 Task: Open Card Card0000000193 in Board Board0000000049 in Workspace WS0000000017 in Trello. Add Member mailaustralia7@gmail.com to Card Card0000000193 in Board Board0000000049 in Workspace WS0000000017 in Trello. Add Green Label titled Label0000000193 to Card Card0000000193 in Board Board0000000049 in Workspace WS0000000017 in Trello. Add Checklist CL0000000193 to Card Card0000000193 in Board Board0000000049 in Workspace WS0000000017 in Trello. Add Dates with Start Date as Apr 08 2023 and Due Date as Apr 30 2023 to Card Card0000000193 in Board Board0000000049 in Workspace WS0000000017 in Trello
Action: Mouse moved to (194, 162)
Screenshot: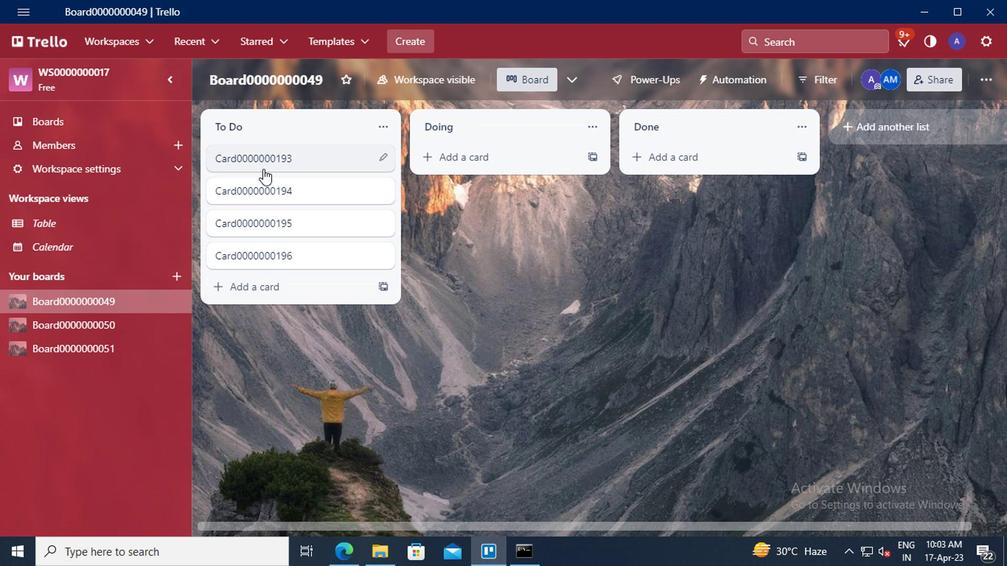 
Action: Mouse pressed left at (194, 162)
Screenshot: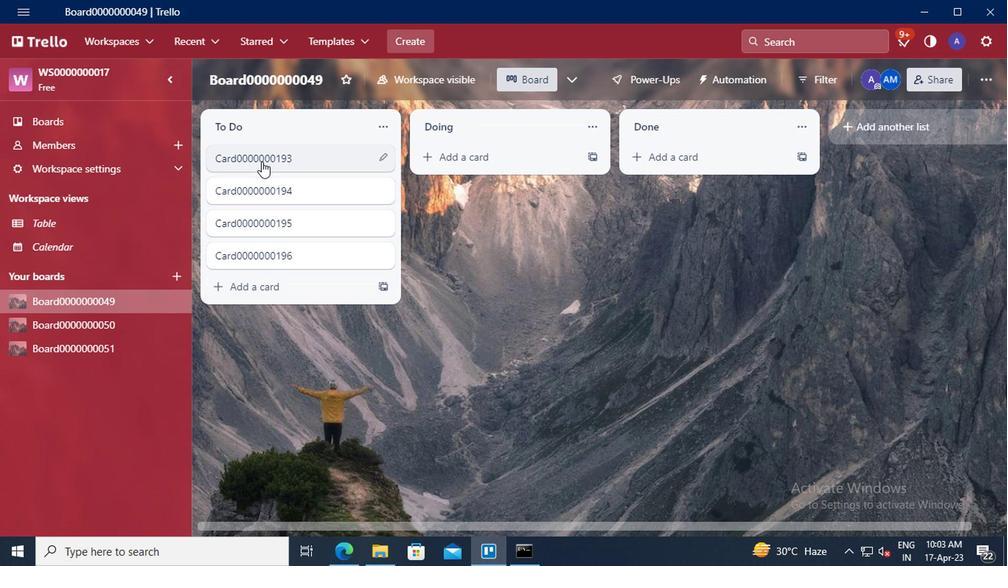 
Action: Mouse moved to (664, 188)
Screenshot: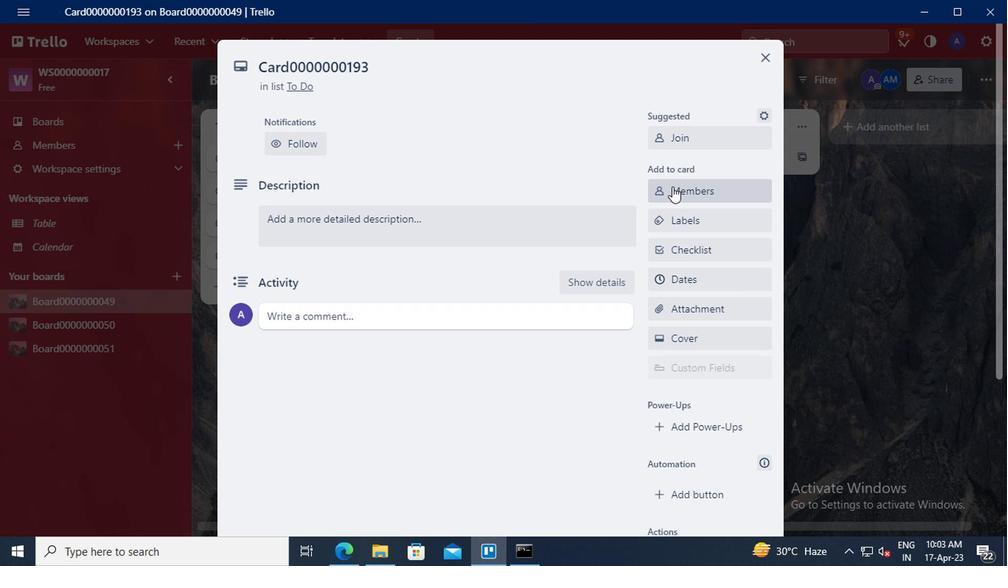 
Action: Mouse pressed left at (664, 188)
Screenshot: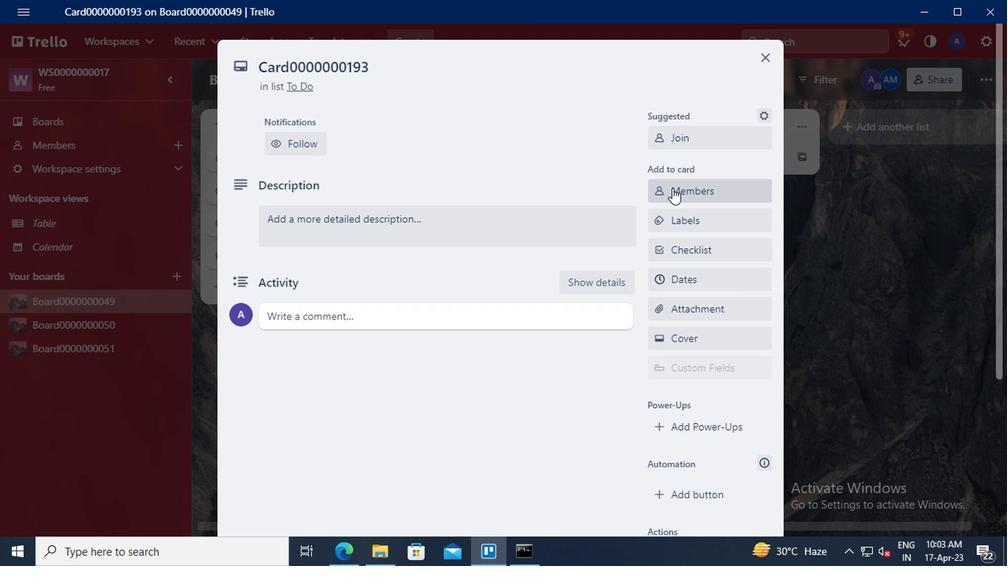 
Action: Mouse moved to (668, 265)
Screenshot: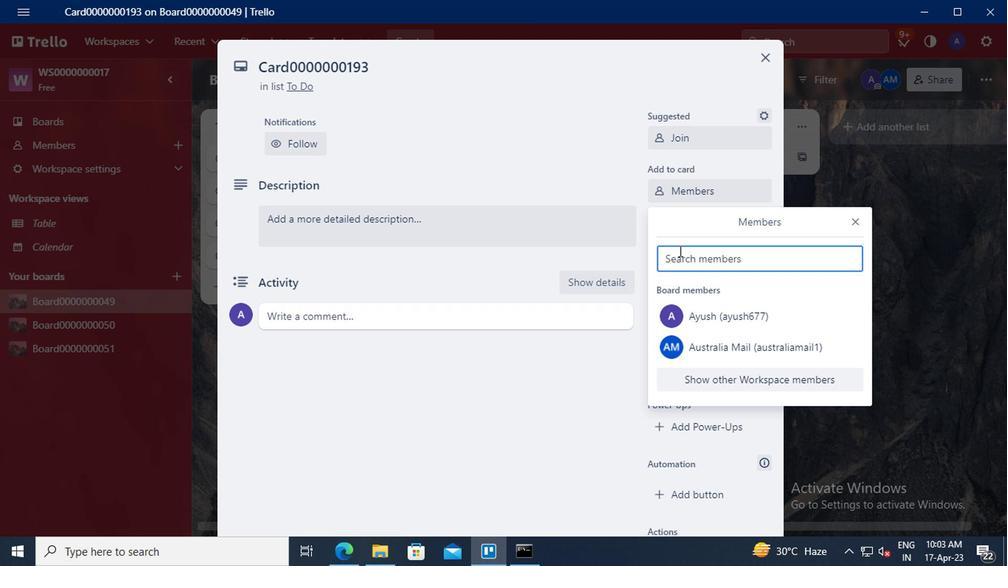 
Action: Mouse pressed left at (668, 265)
Screenshot: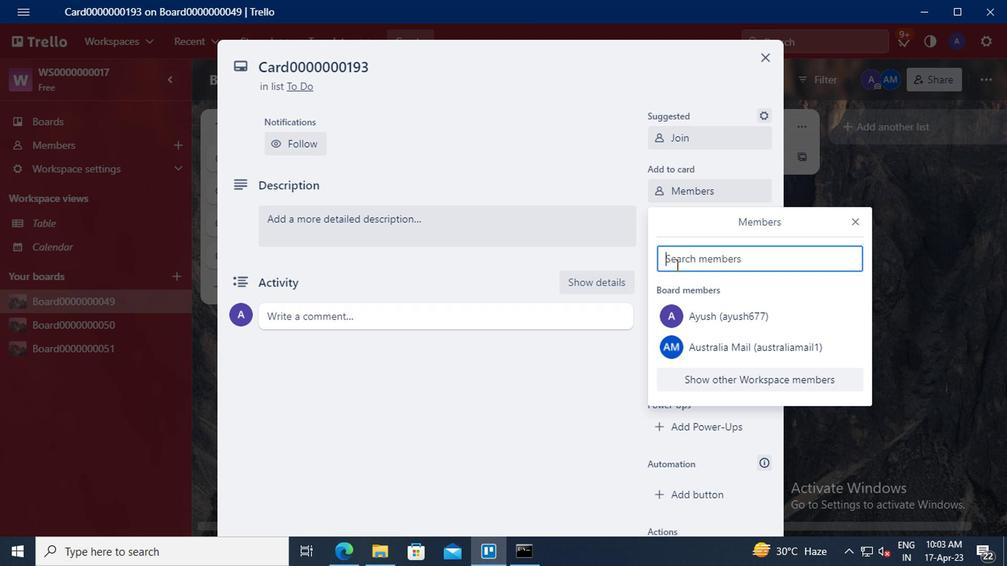 
Action: Mouse moved to (599, 249)
Screenshot: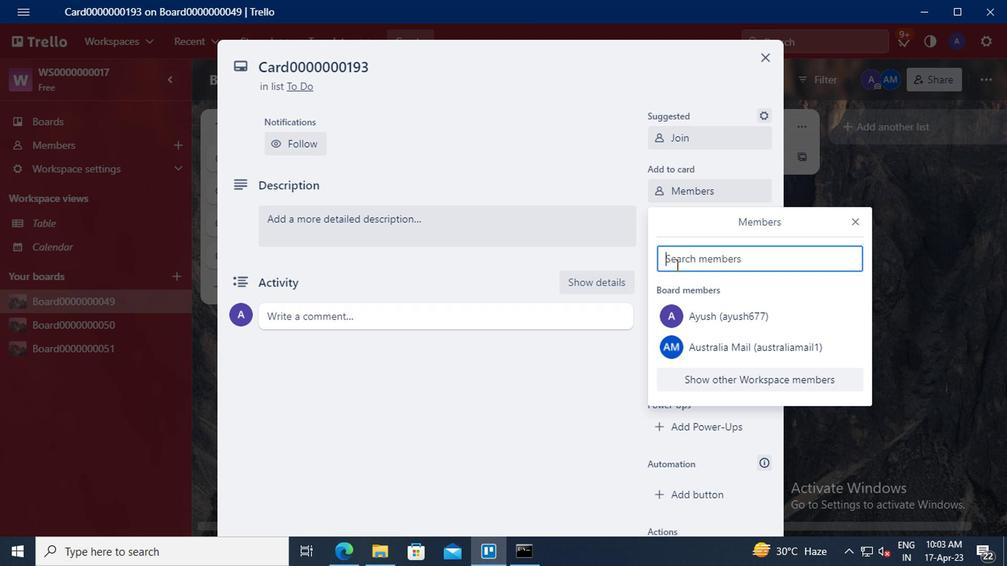 
Action: Key pressed <Key.shift_r>Australia
Screenshot: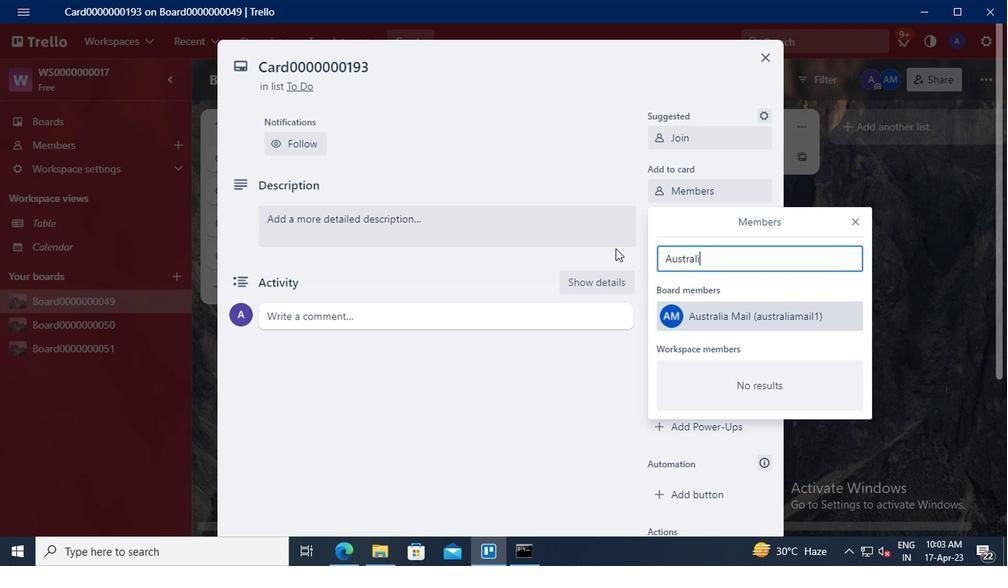 
Action: Mouse moved to (697, 316)
Screenshot: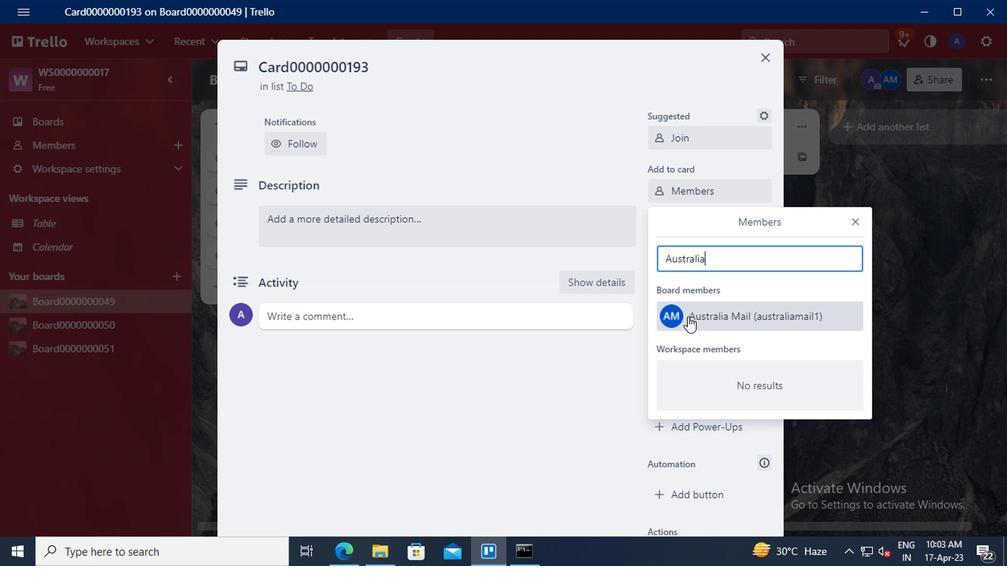 
Action: Mouse pressed left at (697, 316)
Screenshot: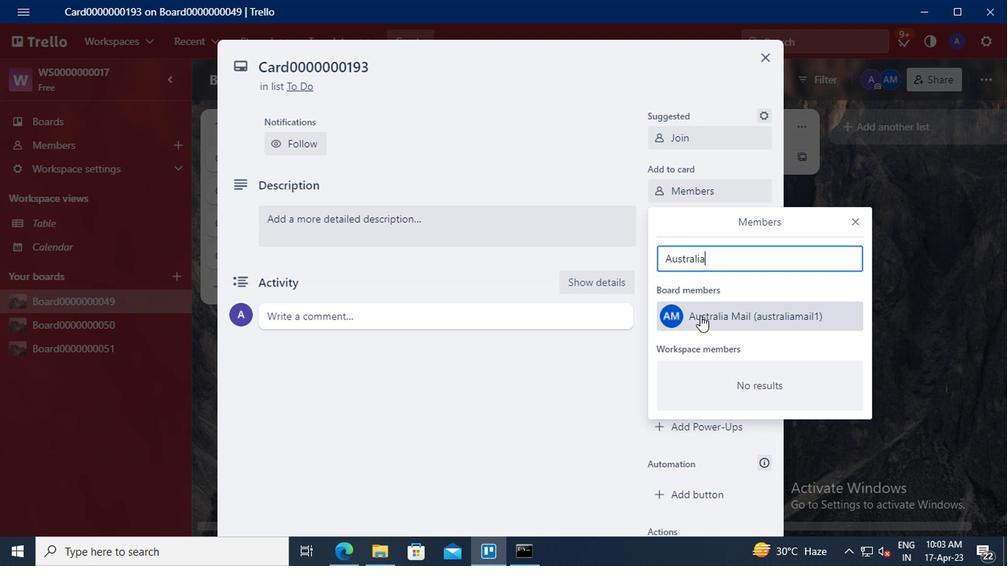 
Action: Mouse moved to (873, 225)
Screenshot: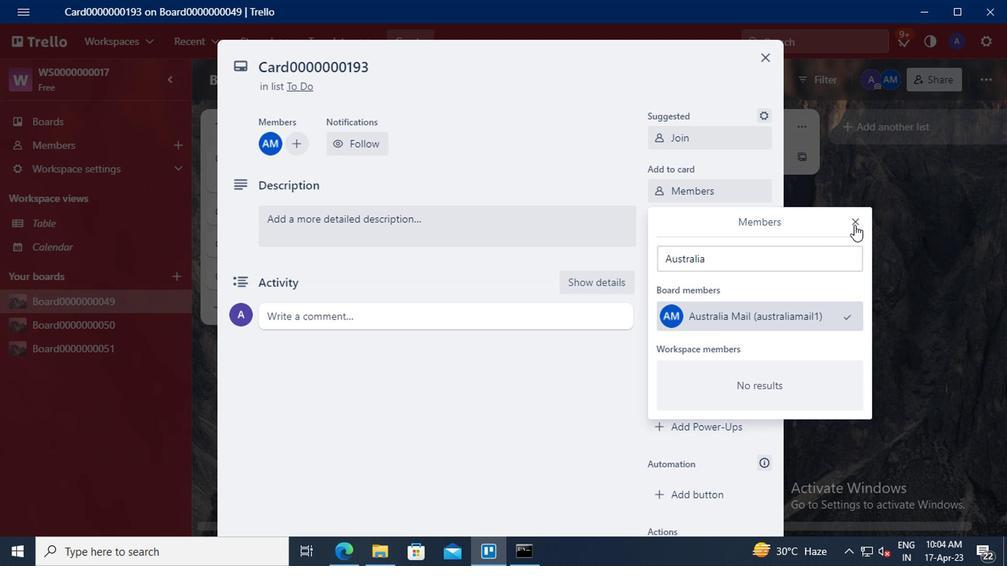 
Action: Mouse pressed left at (873, 225)
Screenshot: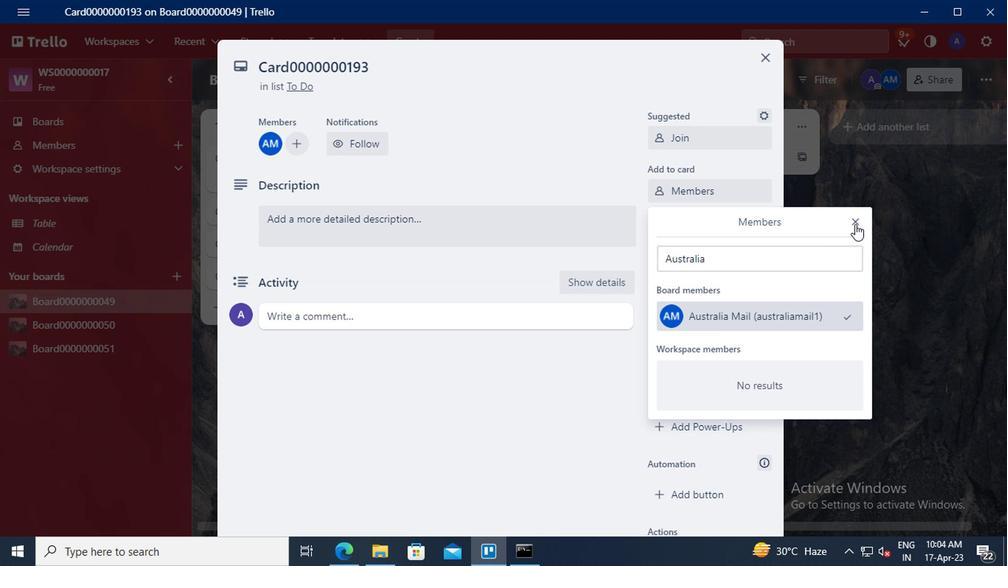 
Action: Mouse moved to (706, 219)
Screenshot: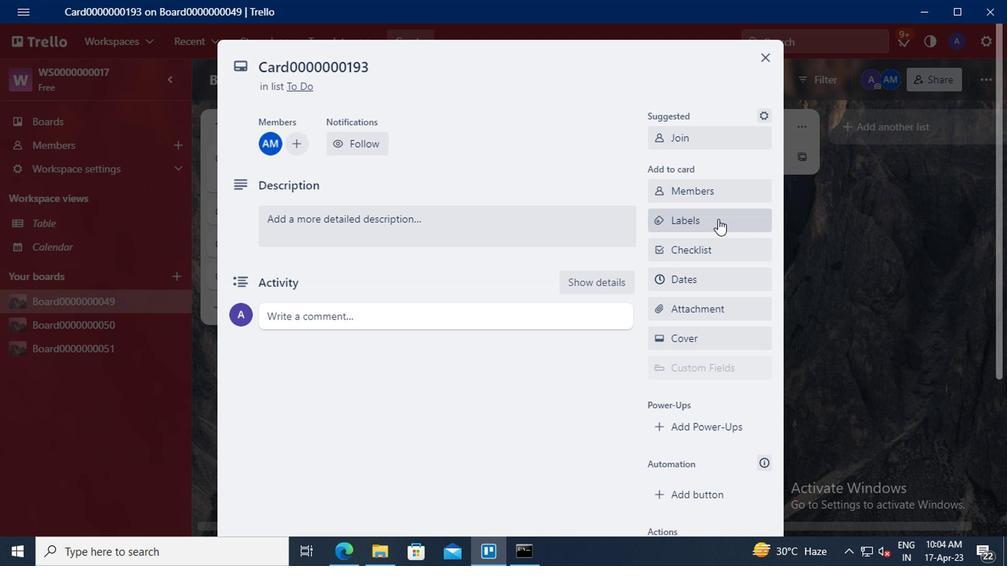 
Action: Mouse pressed left at (706, 219)
Screenshot: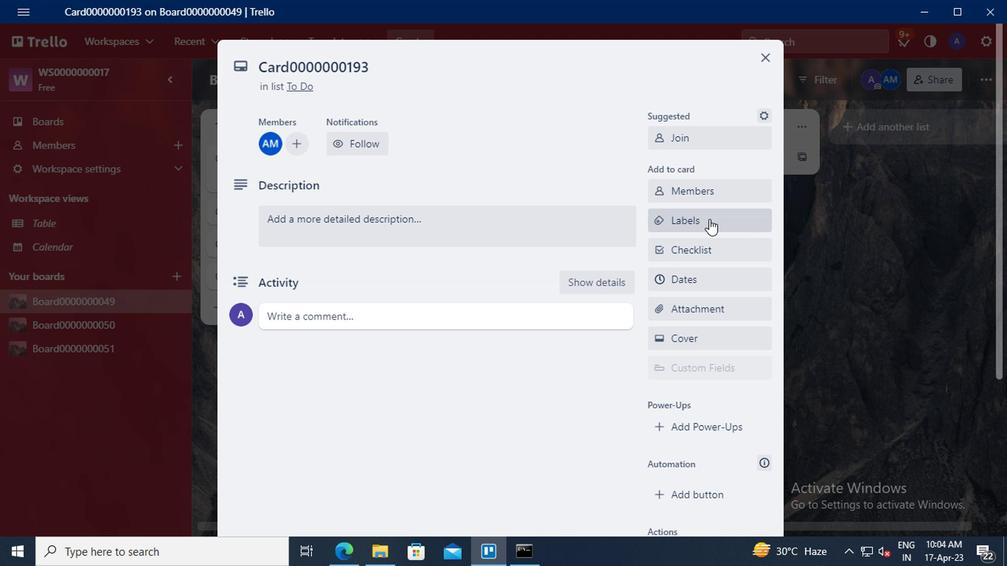 
Action: Mouse moved to (753, 337)
Screenshot: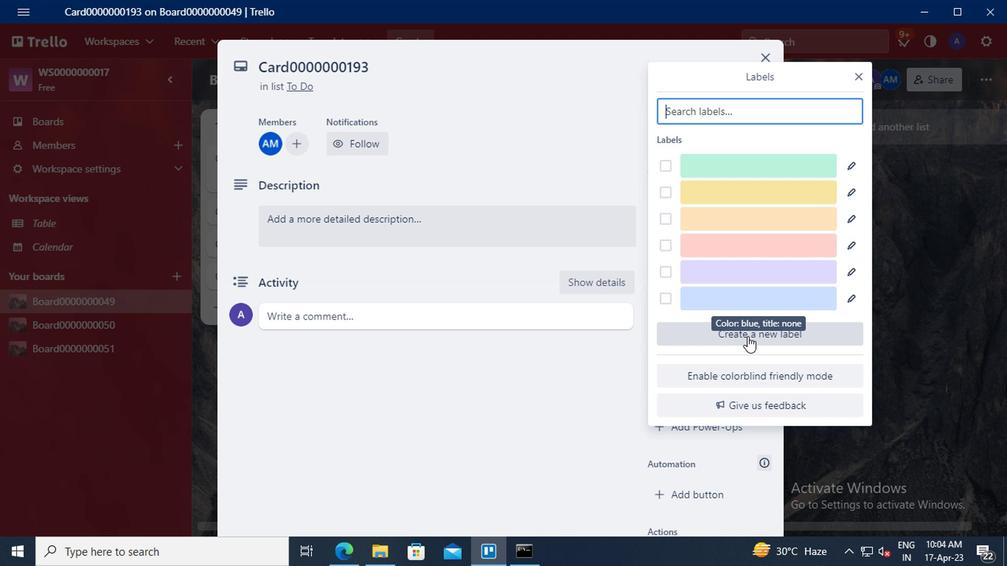 
Action: Mouse pressed left at (753, 337)
Screenshot: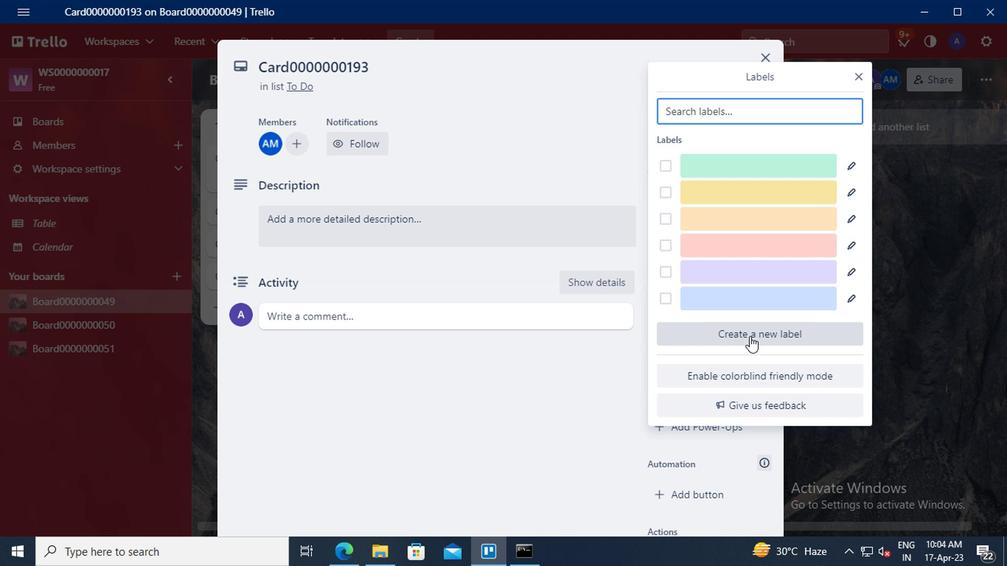 
Action: Mouse moved to (699, 217)
Screenshot: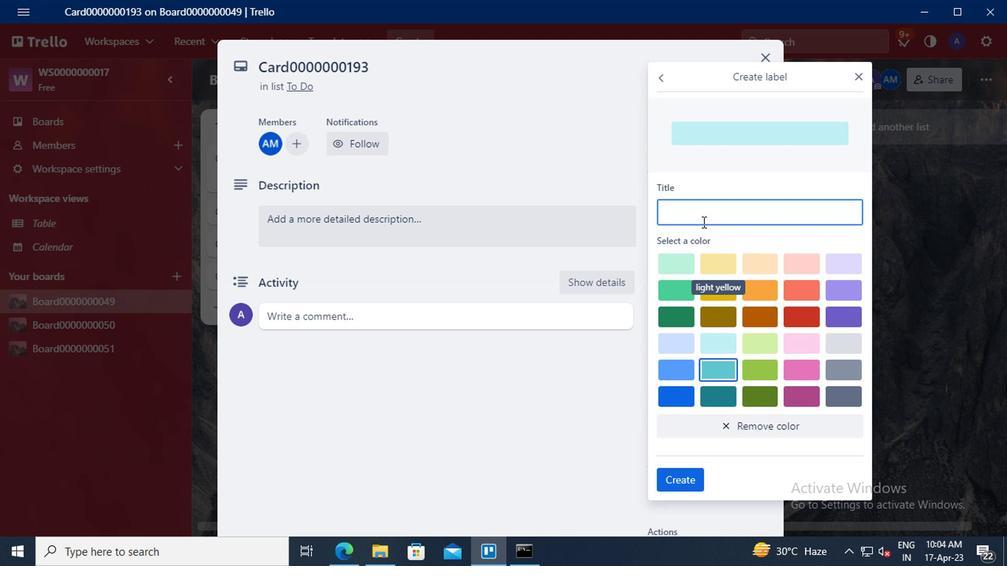 
Action: Mouse pressed left at (699, 217)
Screenshot: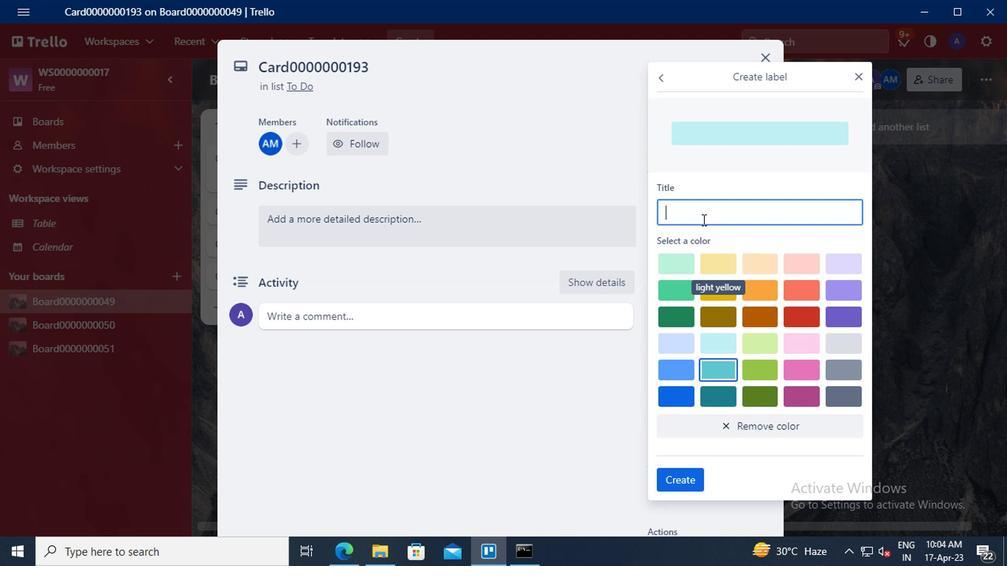
Action: Key pressed <Key.shift>LABEL000000019
Screenshot: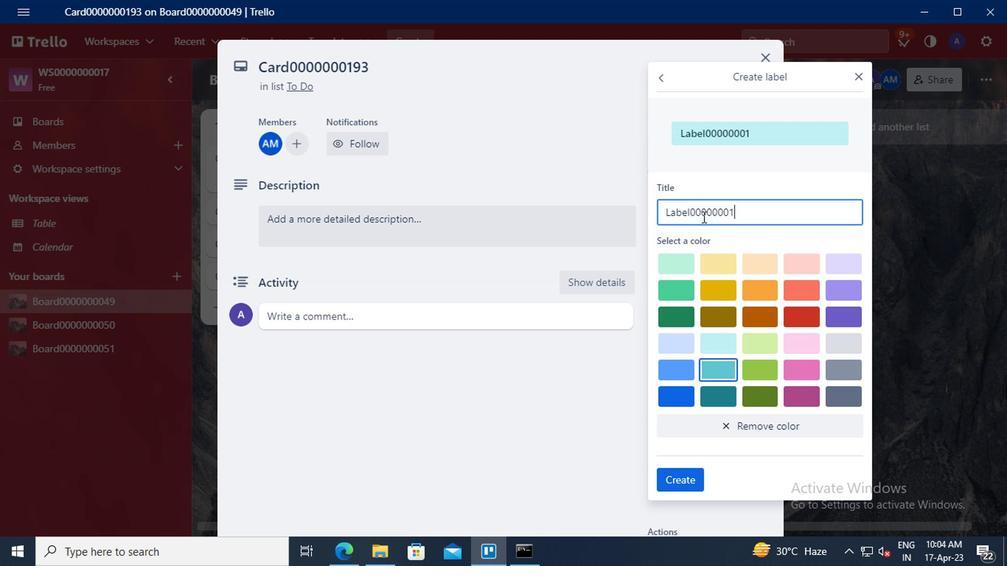 
Action: Mouse moved to (694, 239)
Screenshot: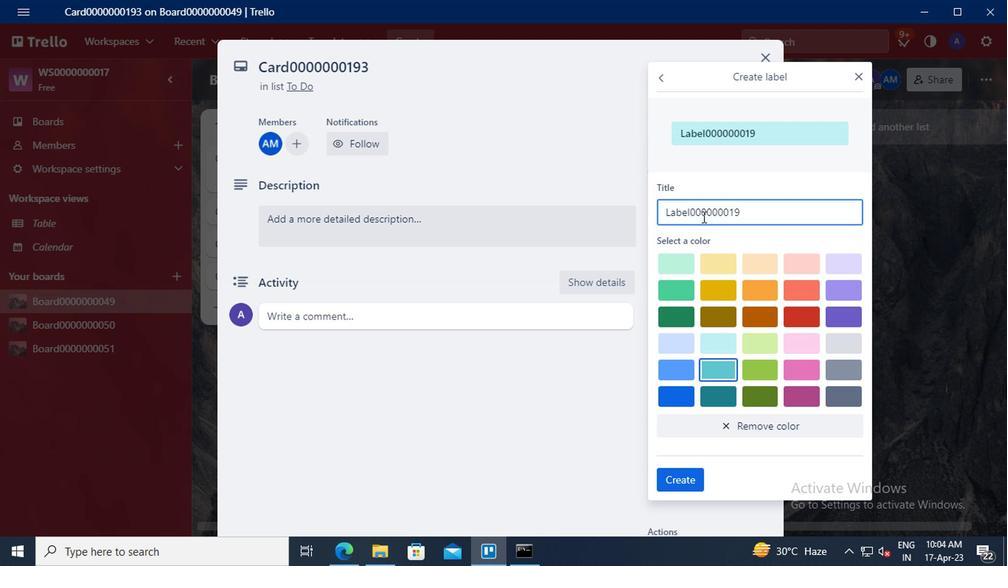 
Action: Key pressed 3
Screenshot: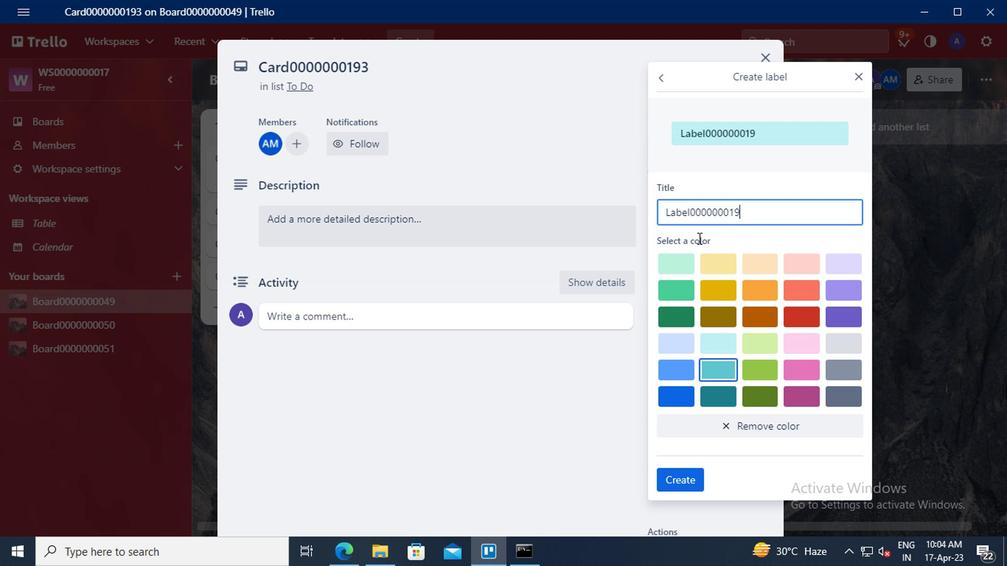 
Action: Mouse moved to (676, 289)
Screenshot: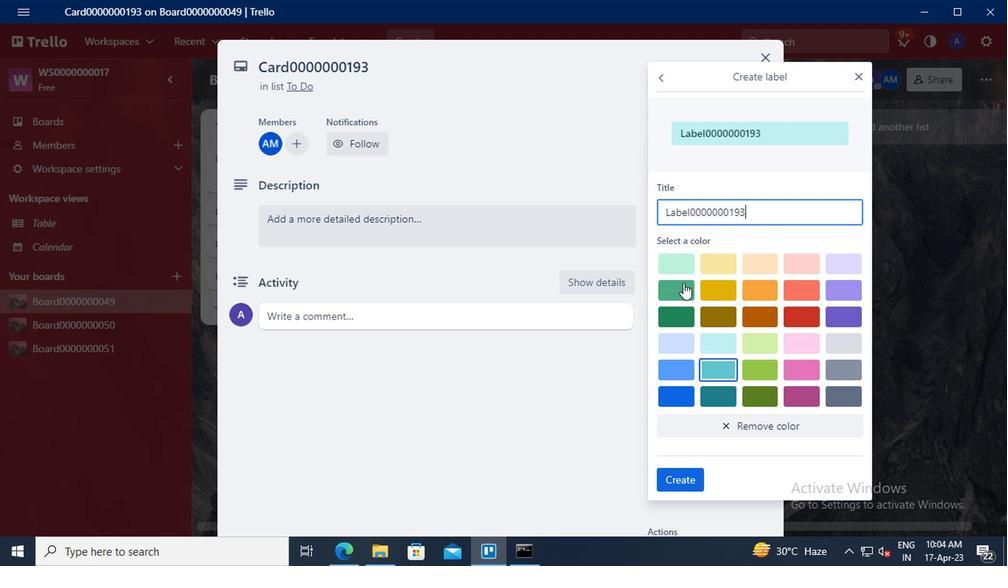 
Action: Mouse pressed left at (676, 289)
Screenshot: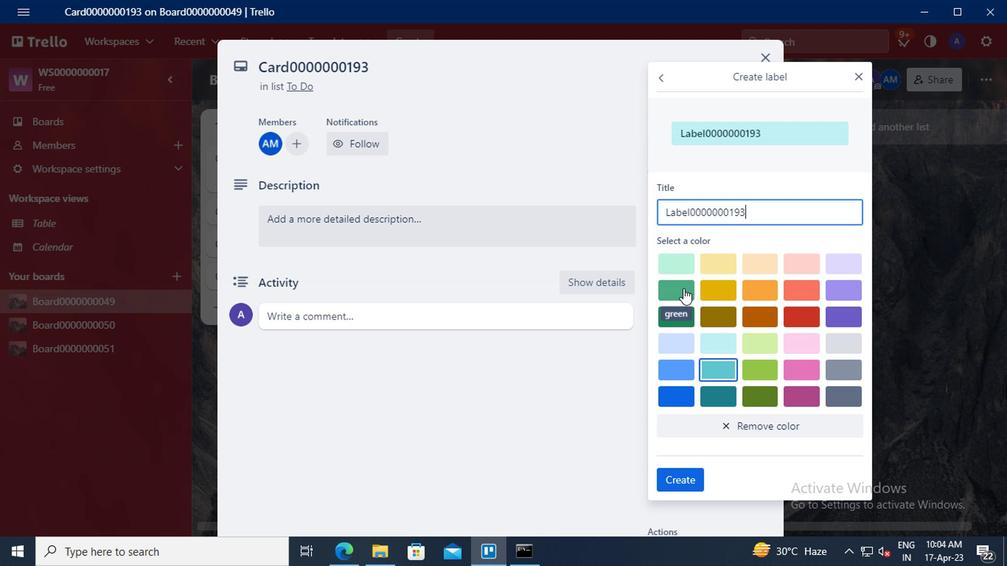 
Action: Mouse moved to (678, 472)
Screenshot: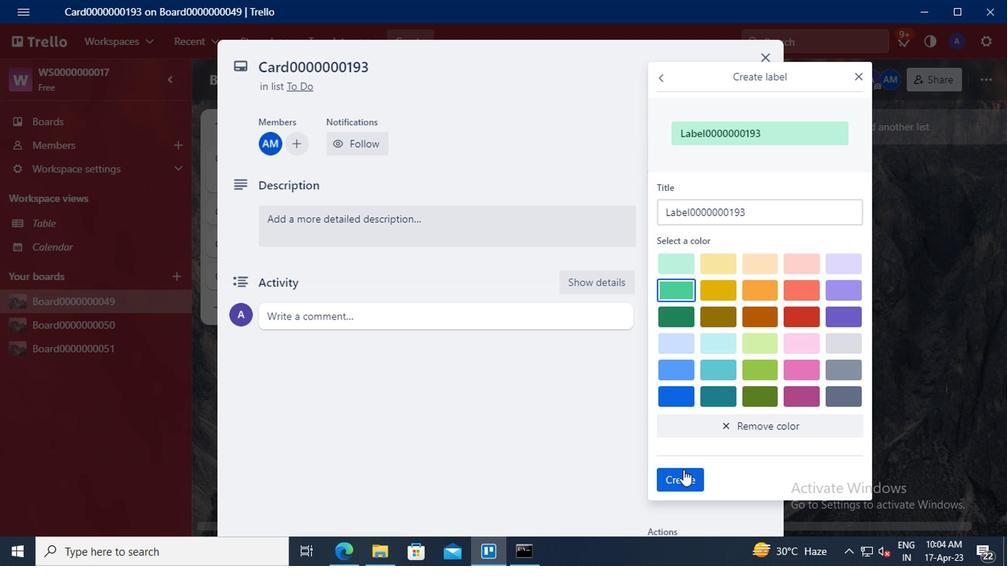
Action: Mouse pressed left at (678, 472)
Screenshot: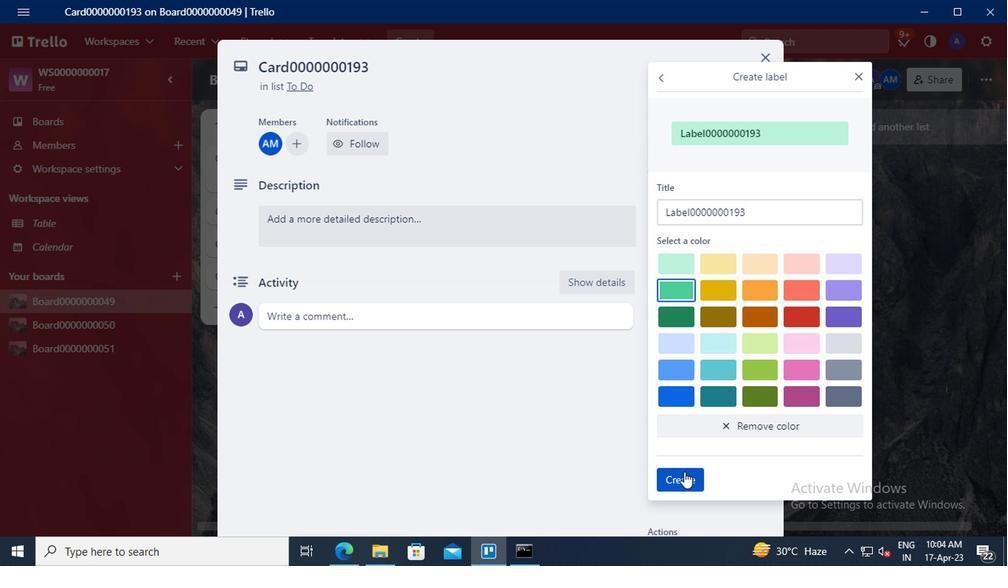 
Action: Mouse moved to (879, 74)
Screenshot: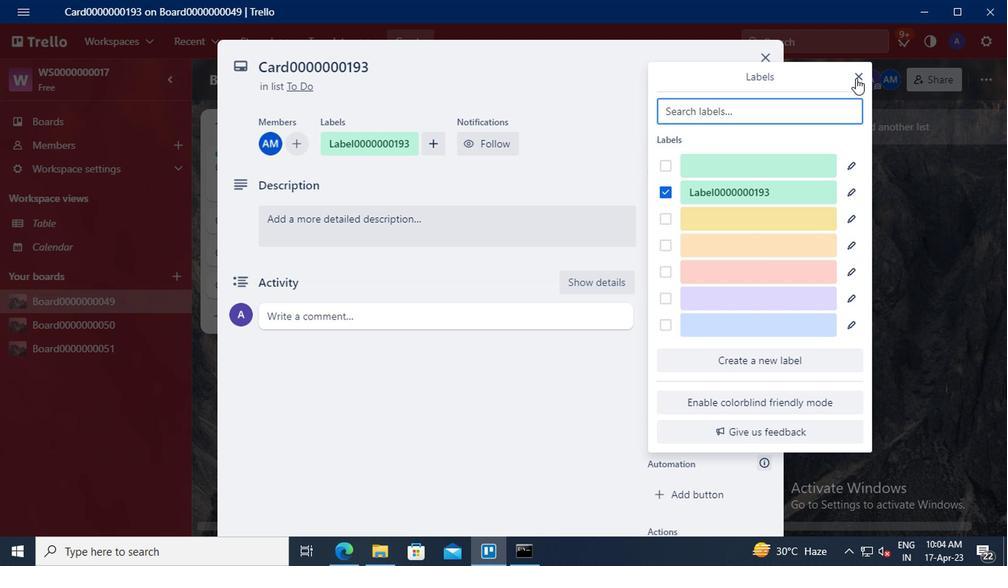 
Action: Mouse pressed left at (879, 74)
Screenshot: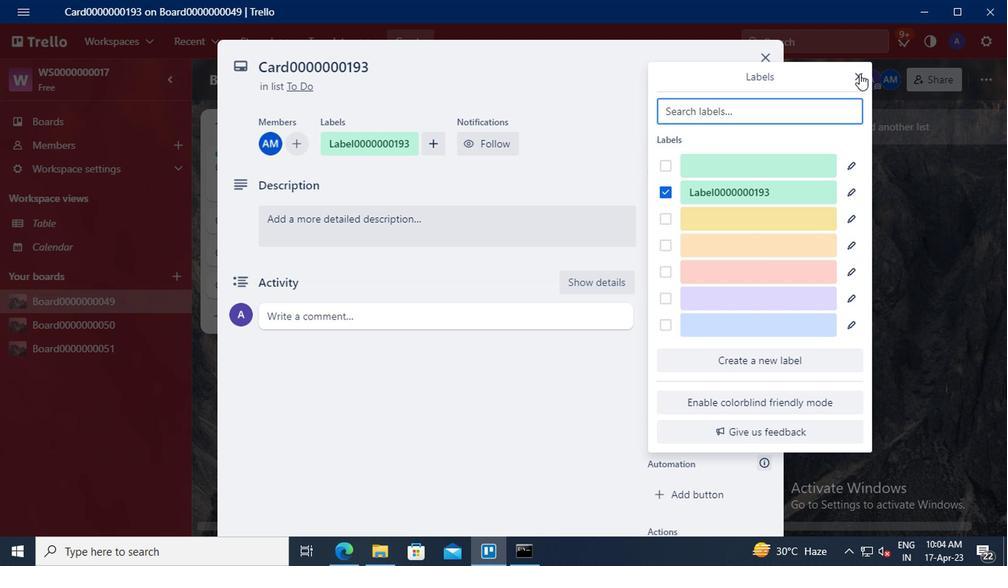 
Action: Mouse moved to (705, 250)
Screenshot: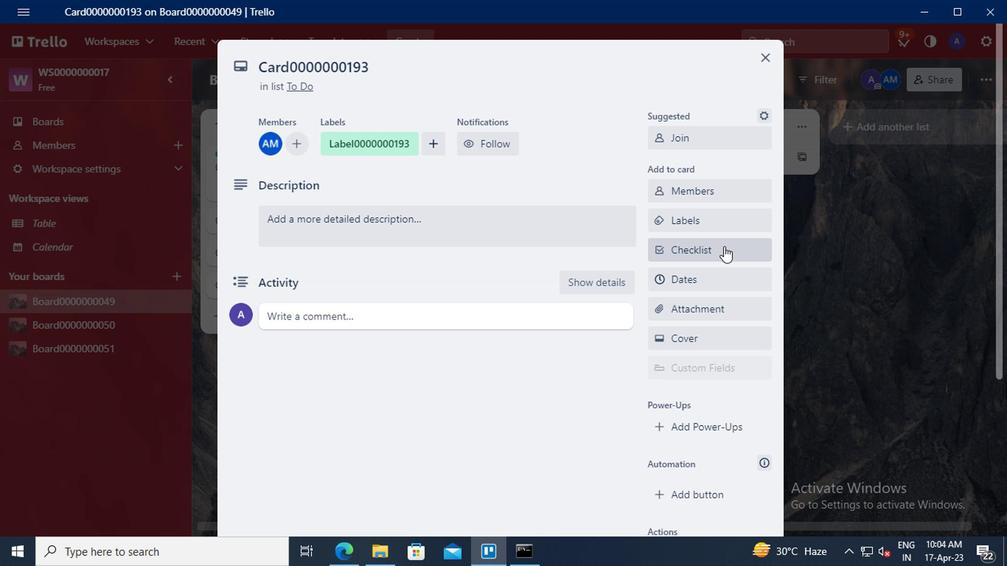 
Action: Mouse pressed left at (705, 250)
Screenshot: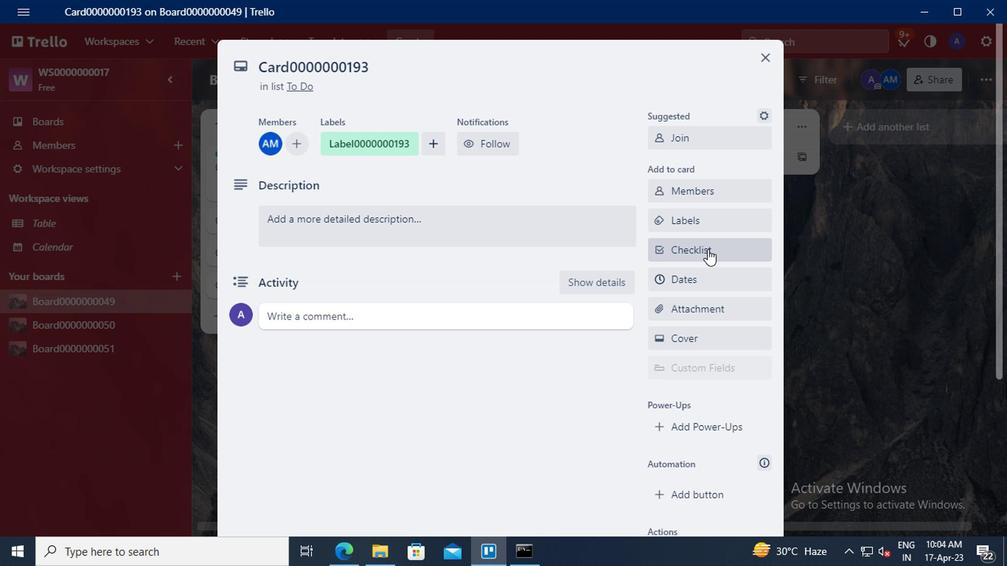 
Action: Key pressed <Key.delete><Key.shift>CL0000000193
Screenshot: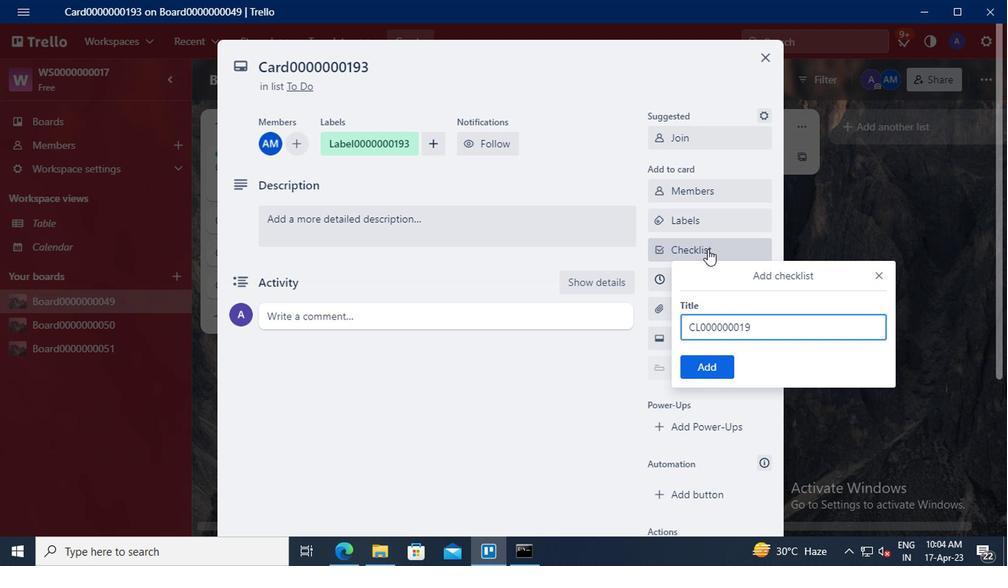 
Action: Mouse moved to (700, 367)
Screenshot: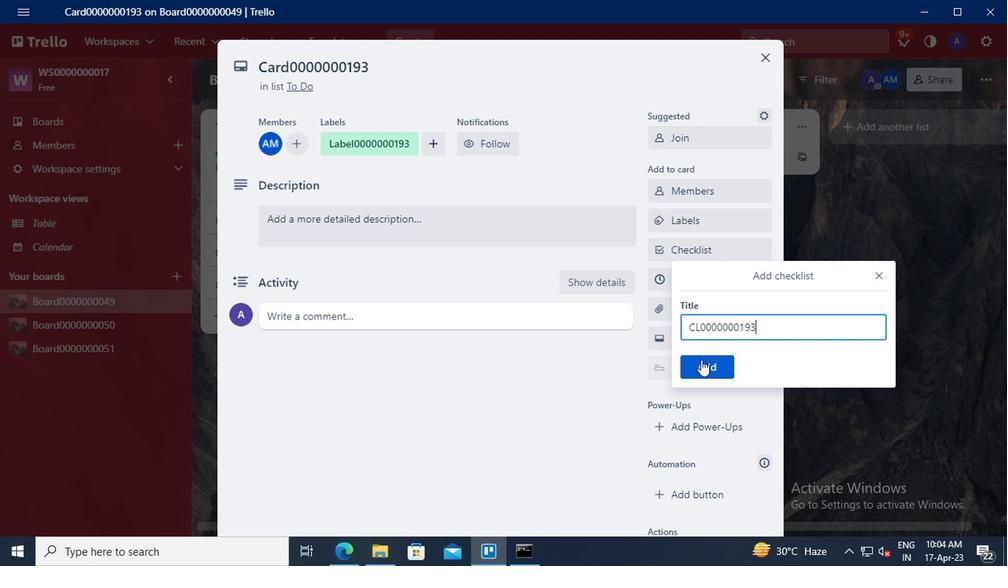 
Action: Mouse pressed left at (700, 367)
Screenshot: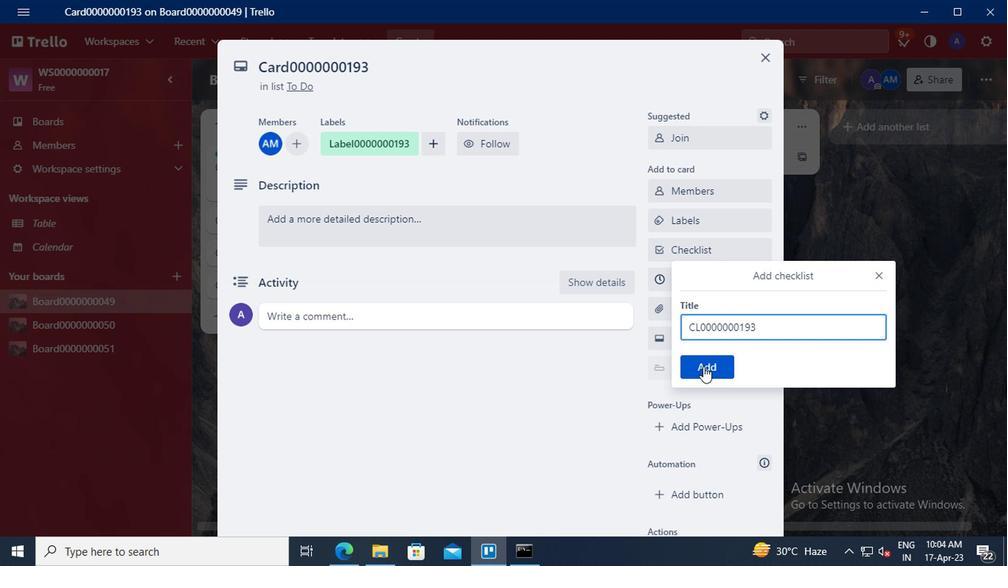 
Action: Mouse moved to (690, 281)
Screenshot: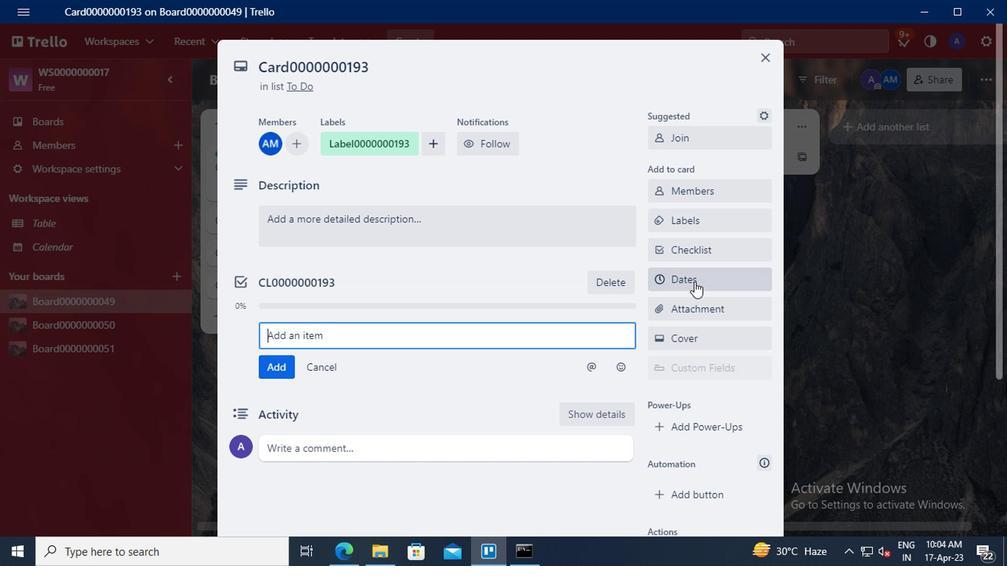 
Action: Mouse pressed left at (690, 281)
Screenshot: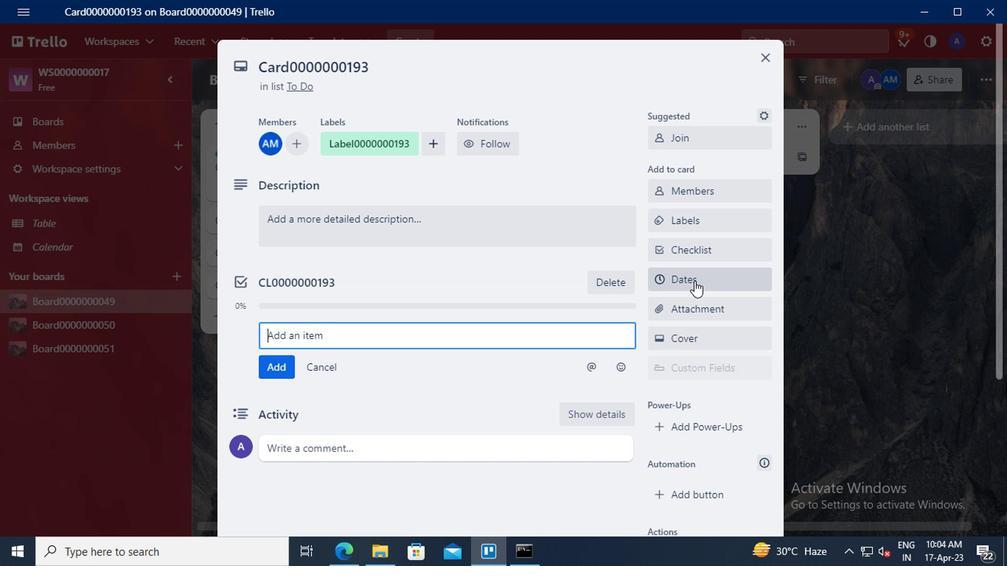 
Action: Mouse moved to (653, 345)
Screenshot: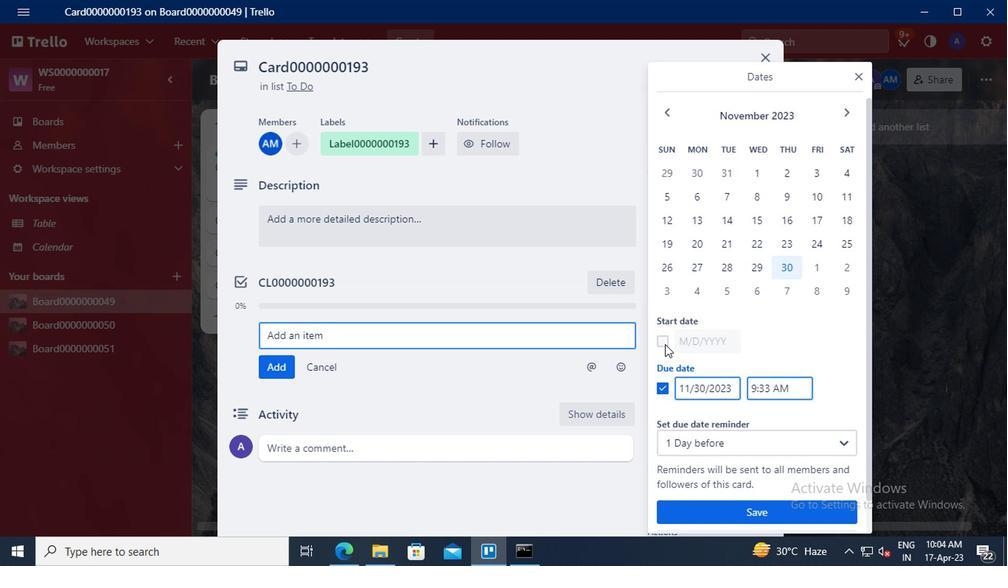 
Action: Mouse pressed left at (653, 345)
Screenshot: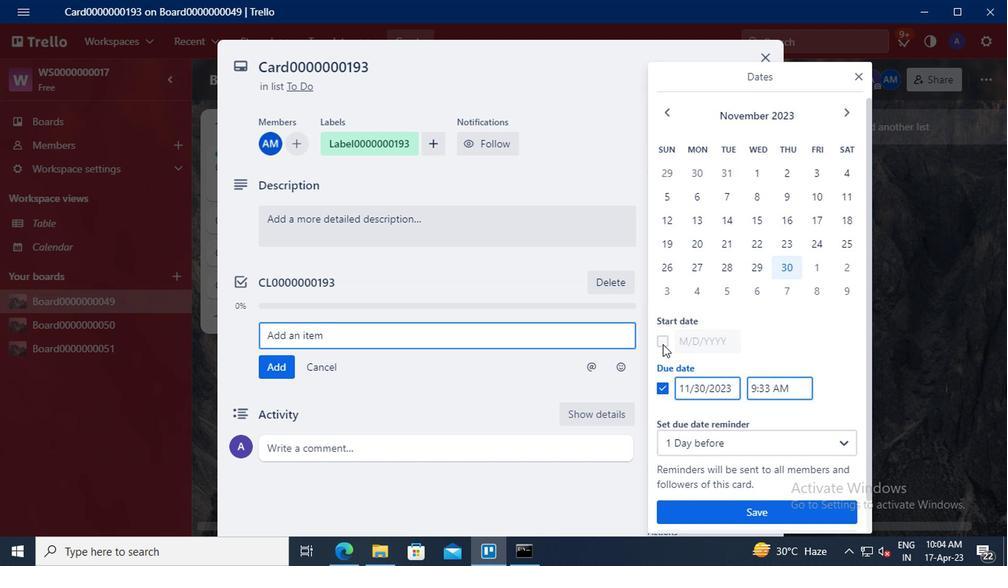 
Action: Mouse moved to (699, 341)
Screenshot: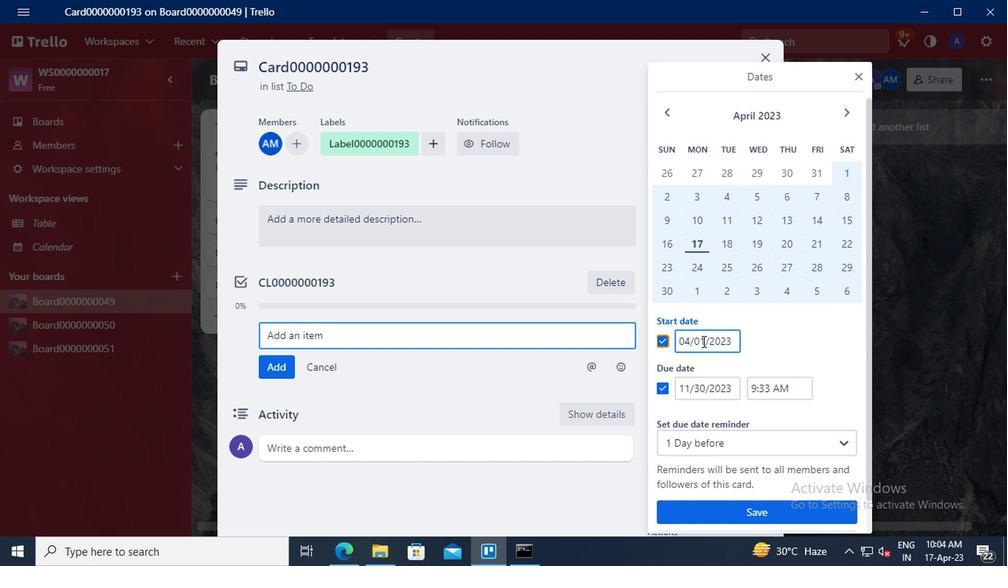 
Action: Mouse pressed left at (699, 341)
Screenshot: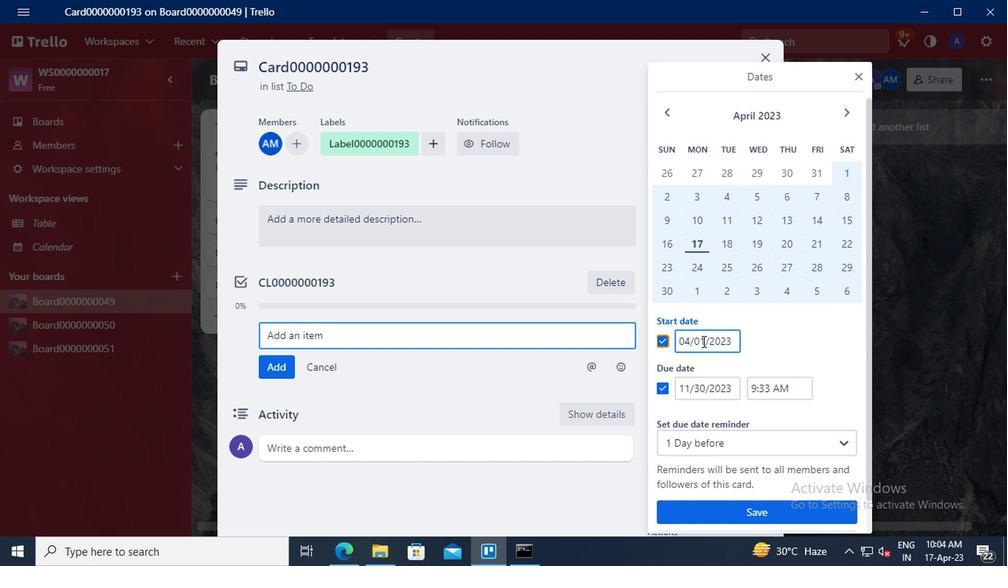 
Action: Mouse moved to (702, 315)
Screenshot: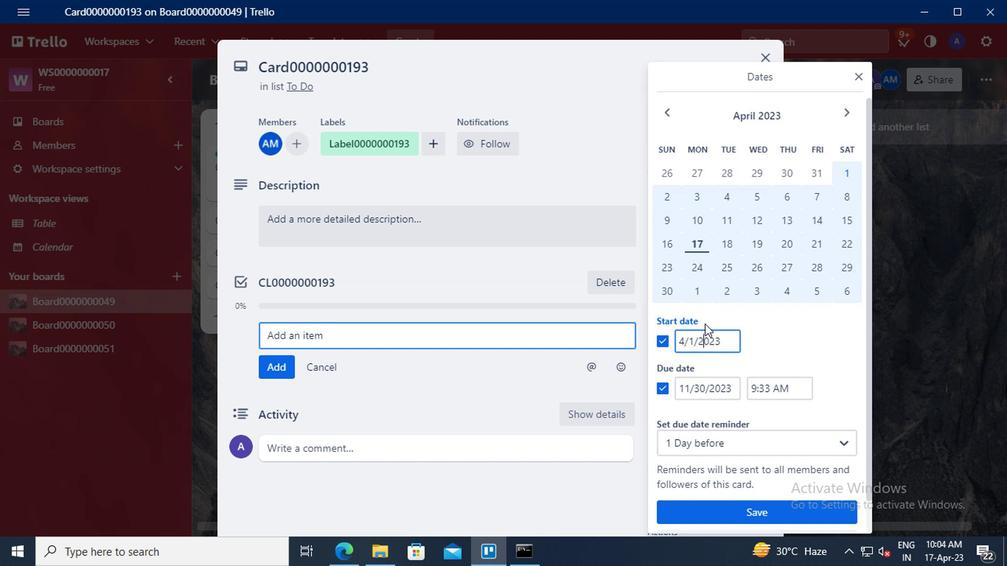 
Action: Key pressed <Key.left><Key.left><Key.backspace>8<Key.left><Key.left><Key.backspace>4
Screenshot: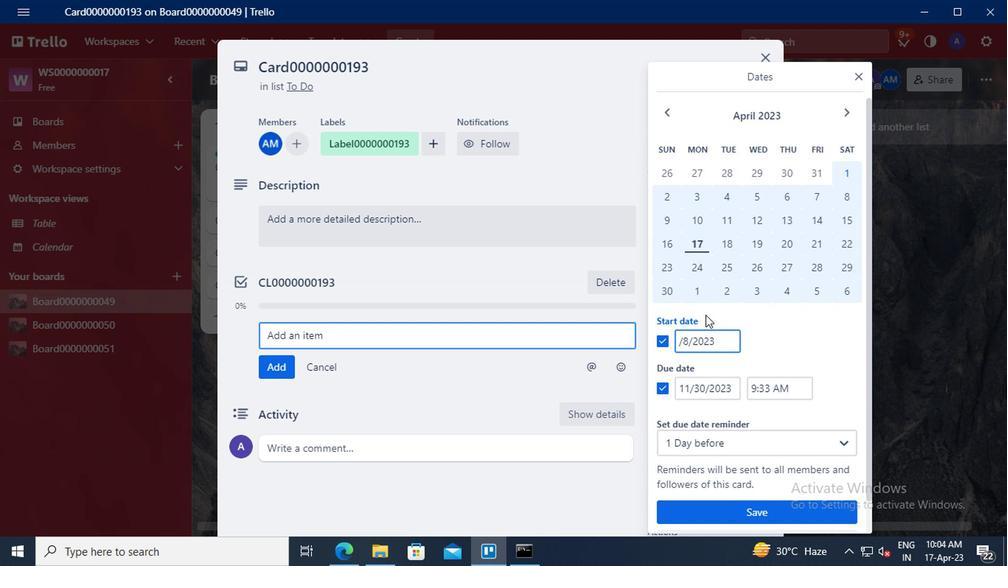 
Action: Mouse moved to (700, 385)
Screenshot: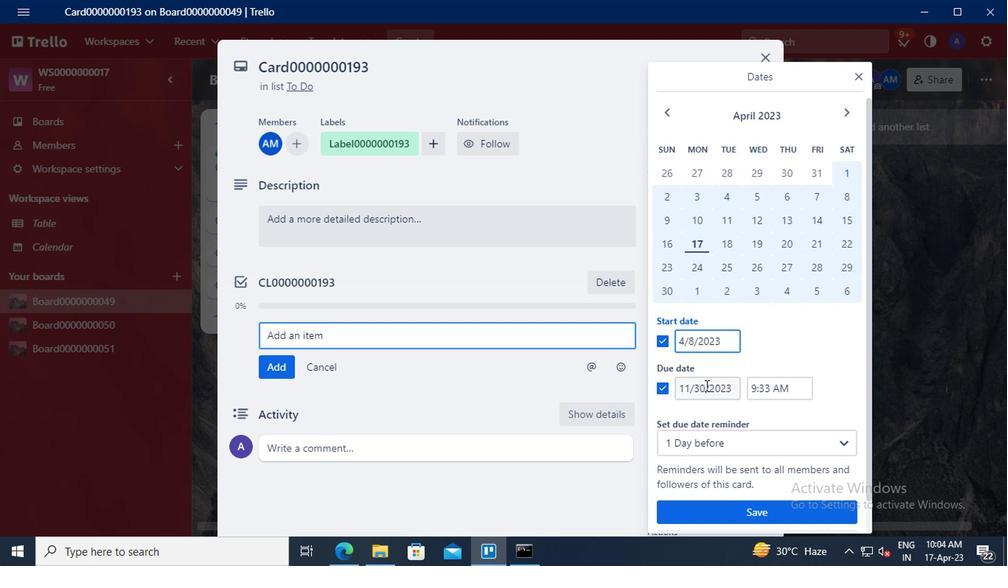 
Action: Mouse pressed left at (700, 385)
Screenshot: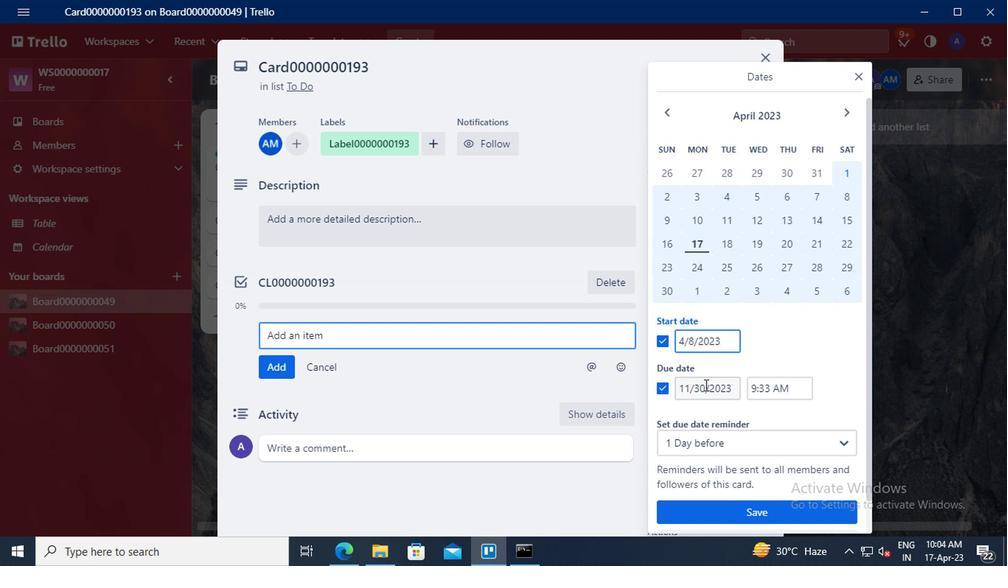
Action: Mouse moved to (709, 369)
Screenshot: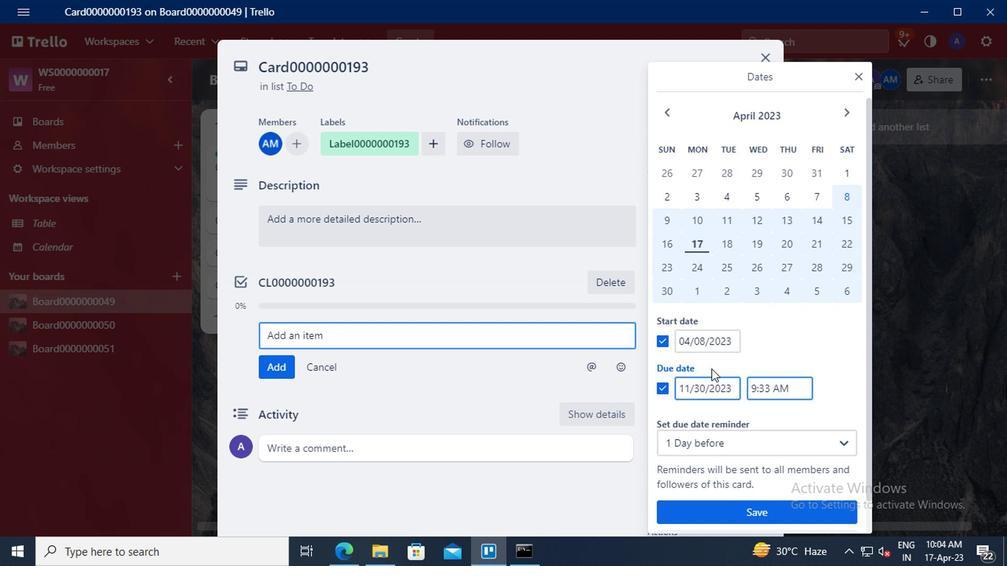 
Action: Key pressed <Key.backspace><Key.backspace>30<Key.left>
Screenshot: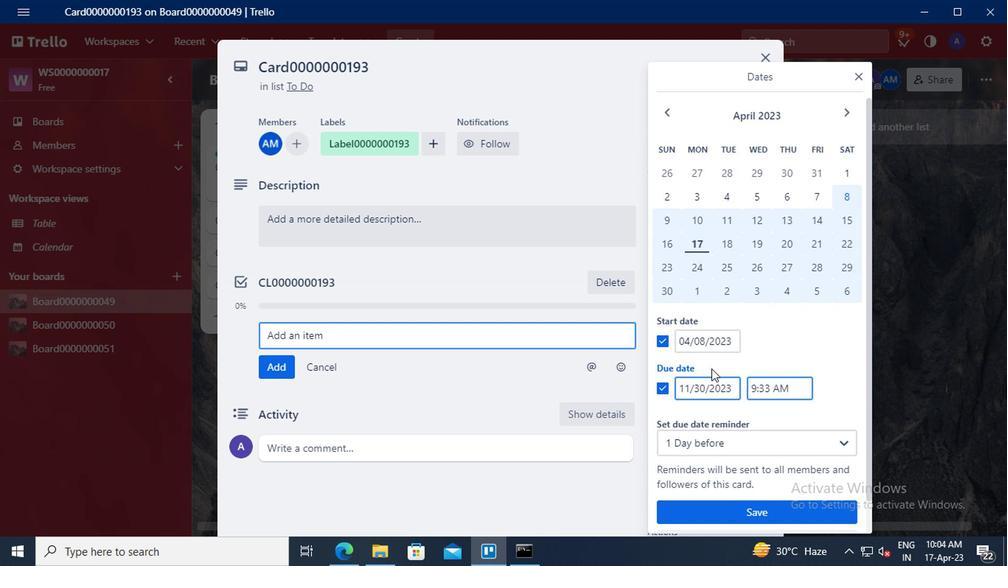 
Action: Mouse moved to (708, 369)
Screenshot: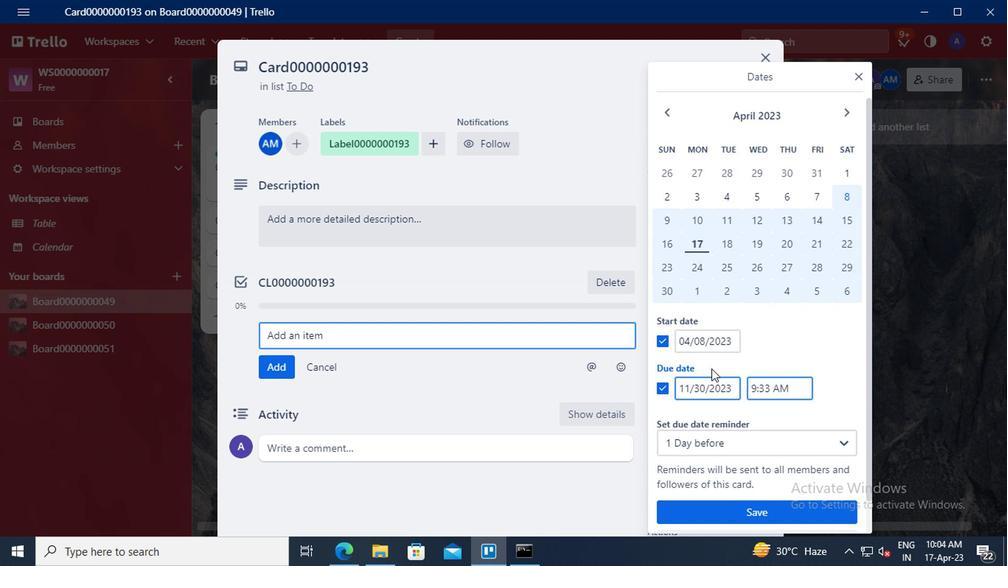 
Action: Key pressed <Key.left><Key.left><Key.backspace><Key.backspace>4
Screenshot: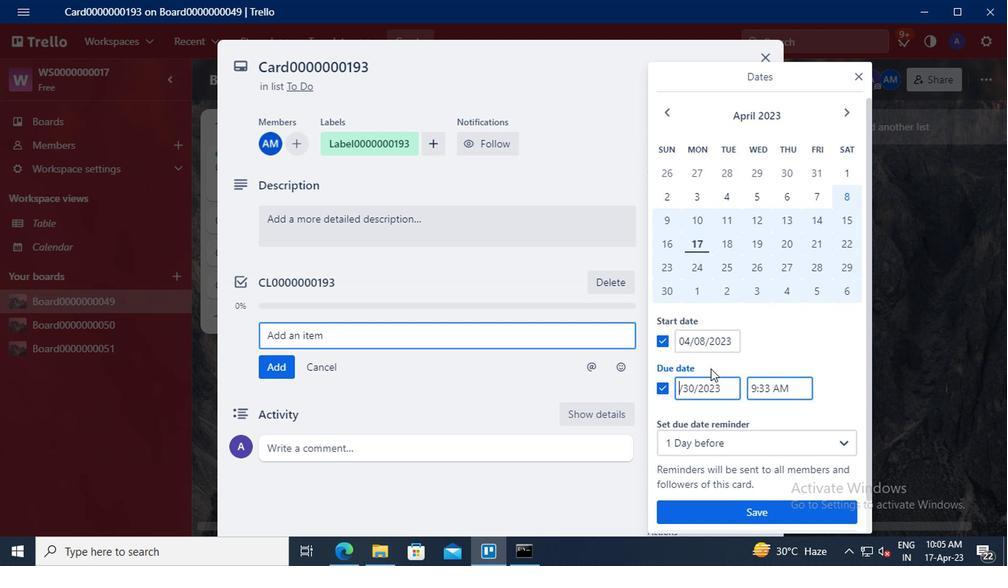 
Action: Mouse moved to (716, 514)
Screenshot: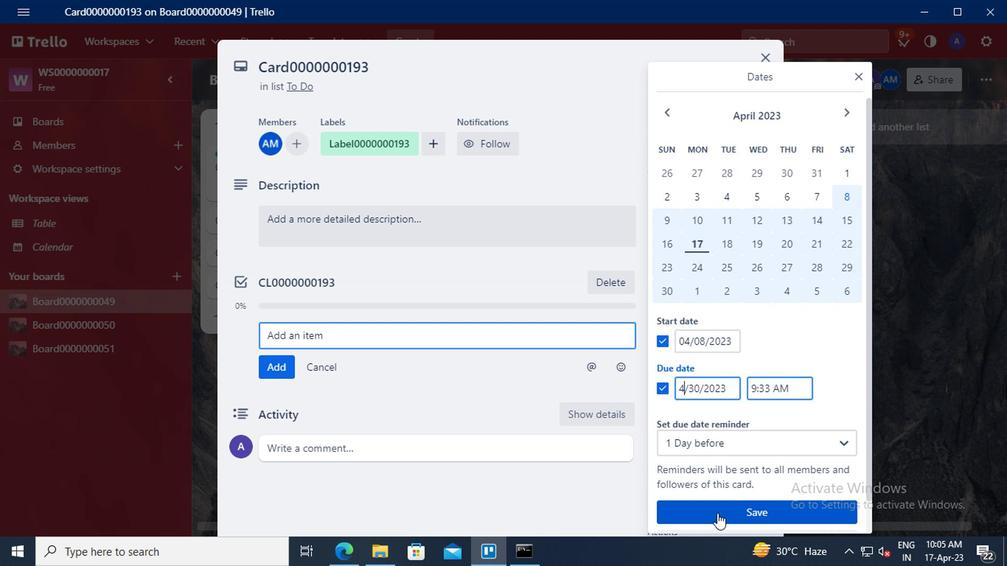 
Action: Mouse pressed left at (716, 514)
Screenshot: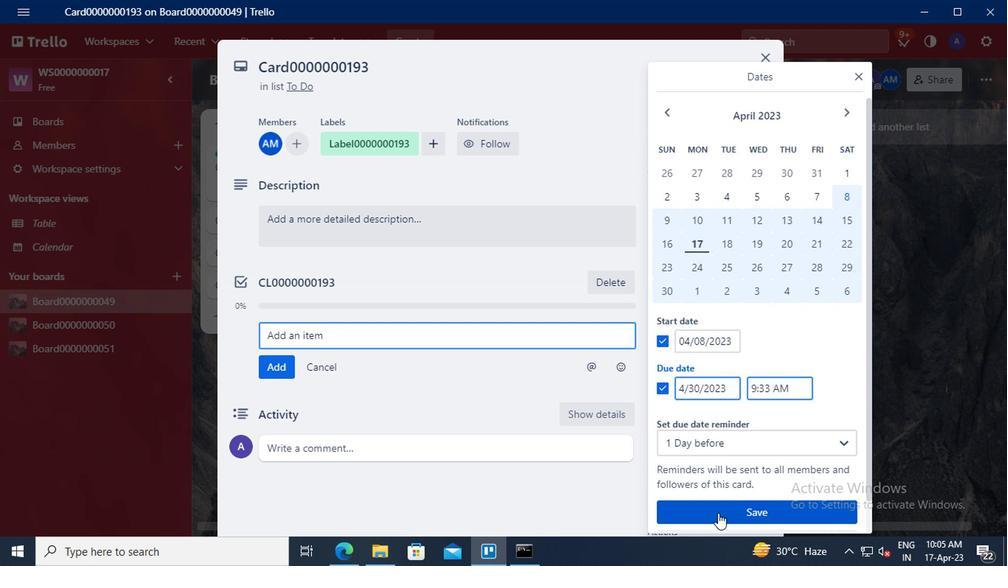 
